 Task: Pick the "Bird" avatar for your profile.
Action: Mouse moved to (964, 28)
Screenshot: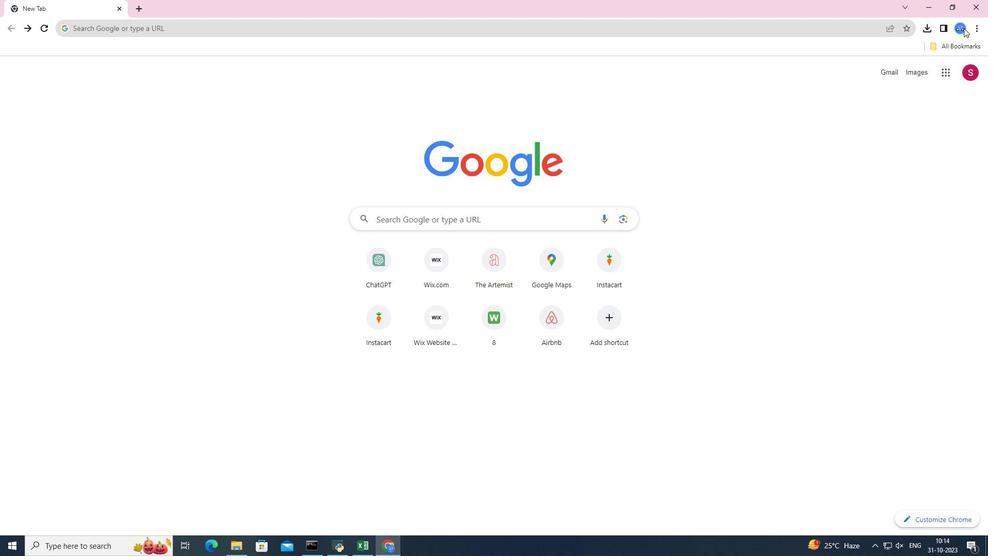 
Action: Mouse pressed left at (964, 28)
Screenshot: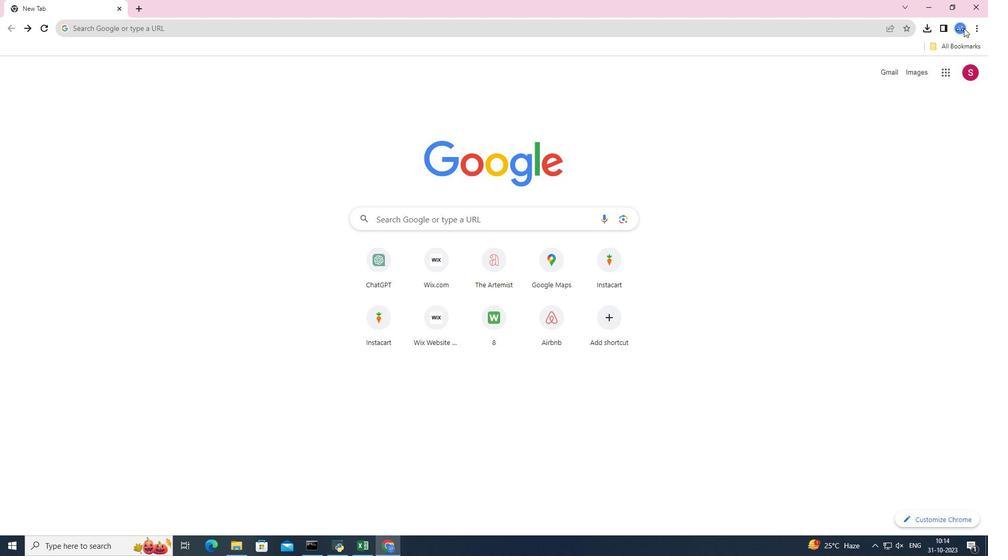 
Action: Mouse moved to (950, 68)
Screenshot: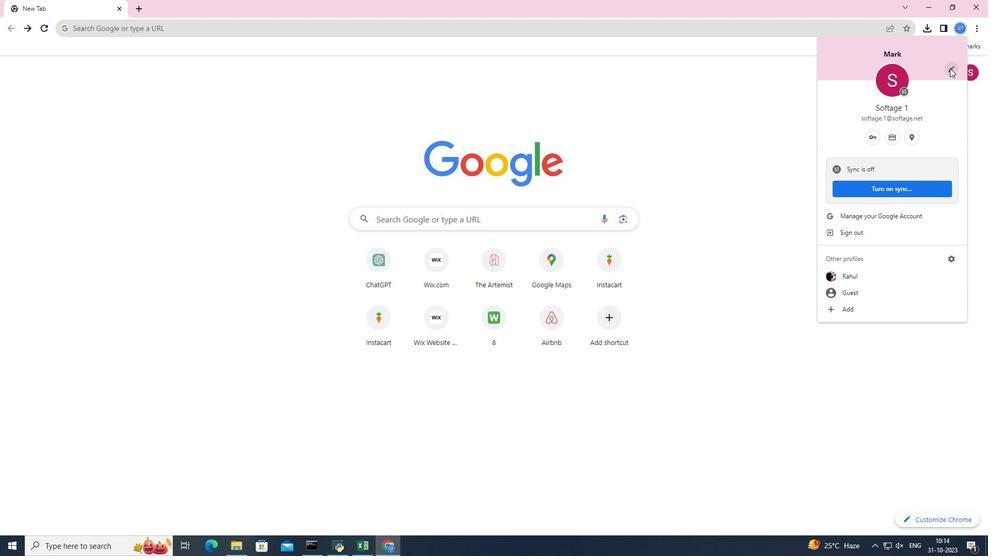 
Action: Mouse pressed left at (950, 68)
Screenshot: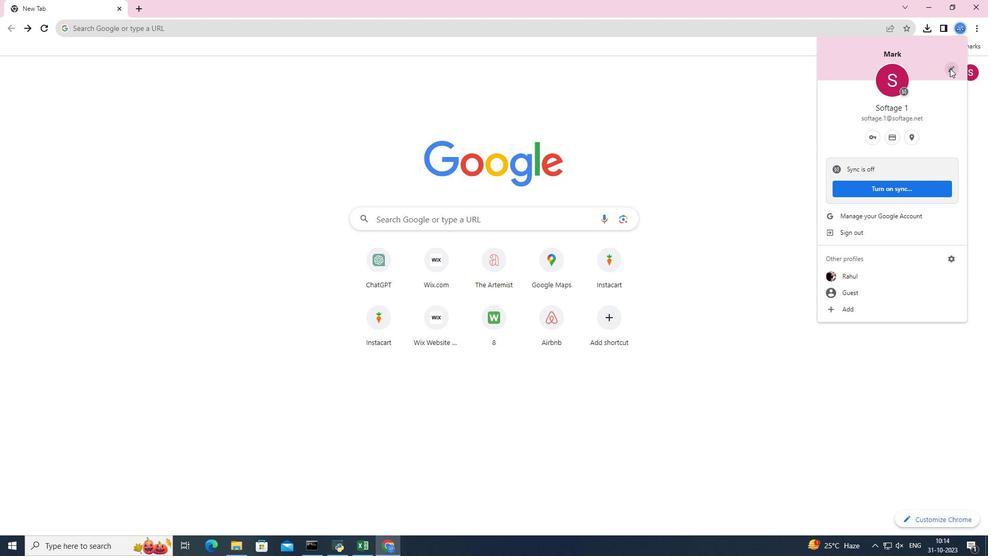 
Action: Mouse moved to (587, 255)
Screenshot: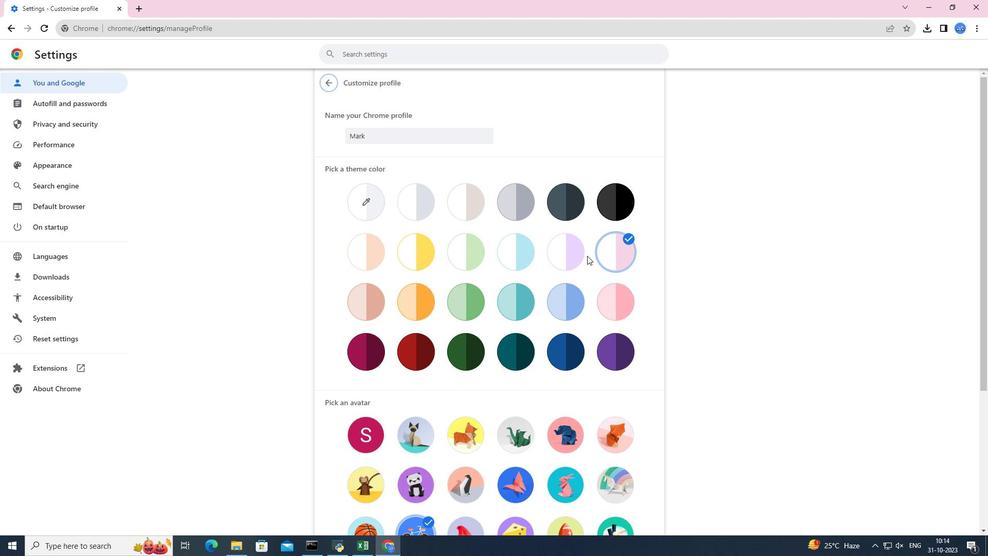 
Action: Mouse scrolled (587, 255) with delta (0, 0)
Screenshot: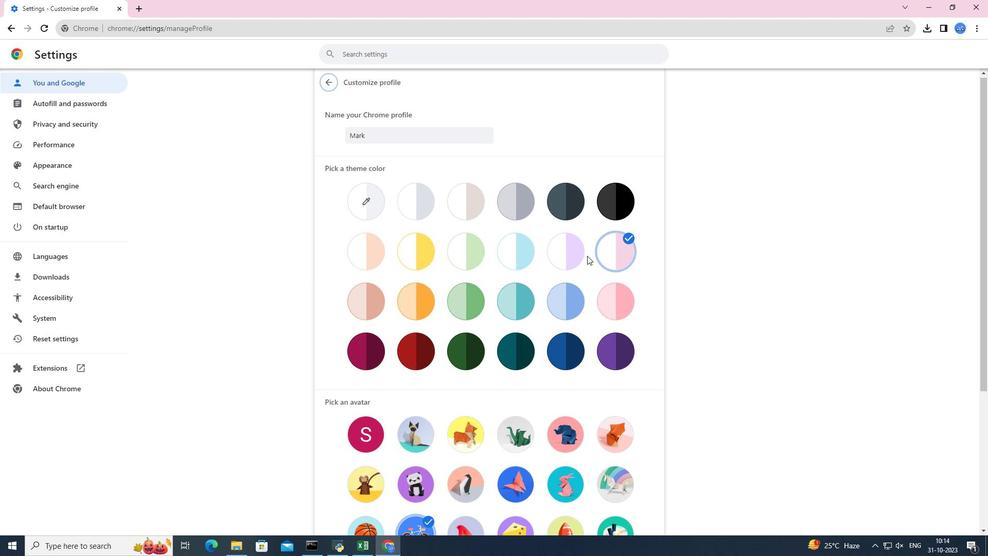 
Action: Mouse scrolled (587, 255) with delta (0, 0)
Screenshot: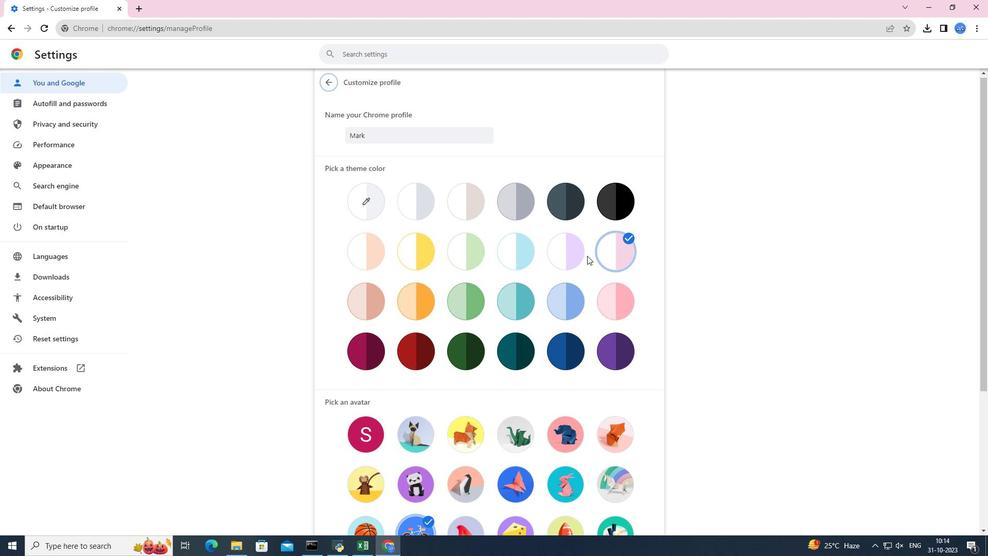 
Action: Mouse scrolled (587, 255) with delta (0, 0)
Screenshot: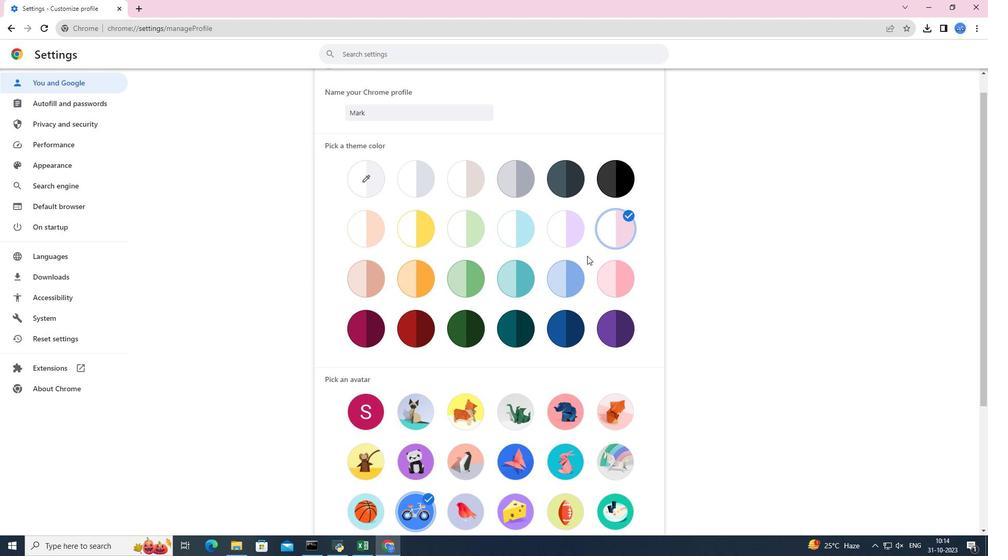 
Action: Mouse scrolled (587, 255) with delta (0, 0)
Screenshot: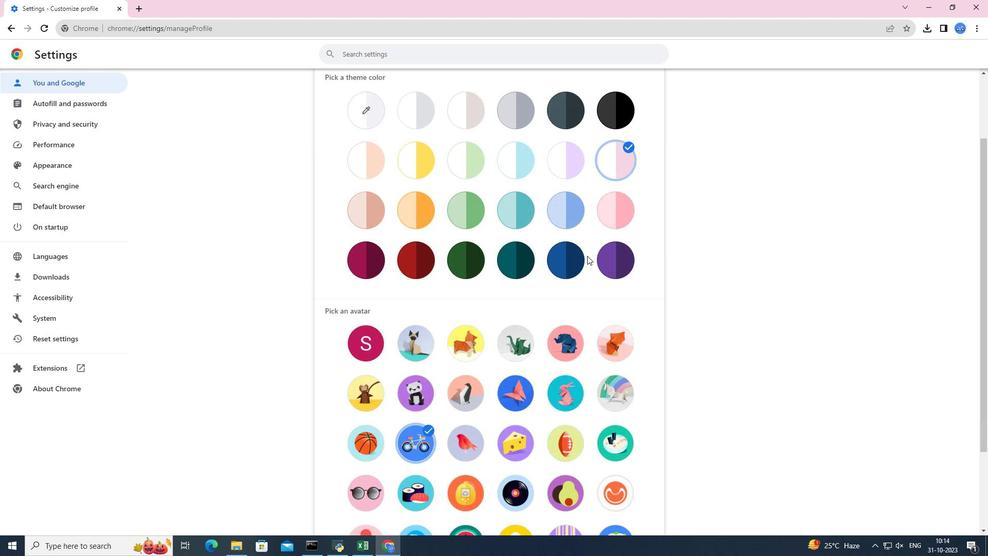 
Action: Mouse moved to (464, 336)
Screenshot: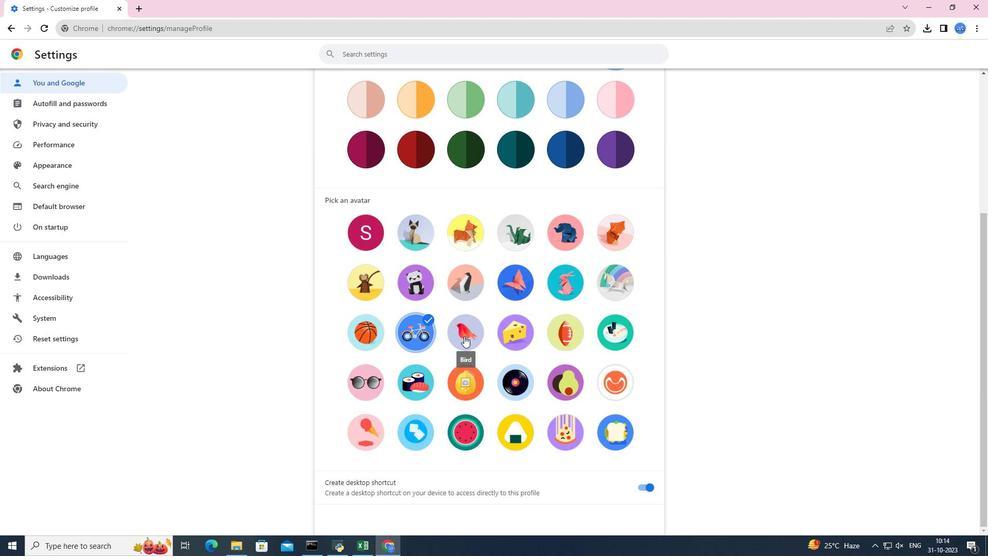 
Action: Mouse pressed left at (464, 336)
Screenshot: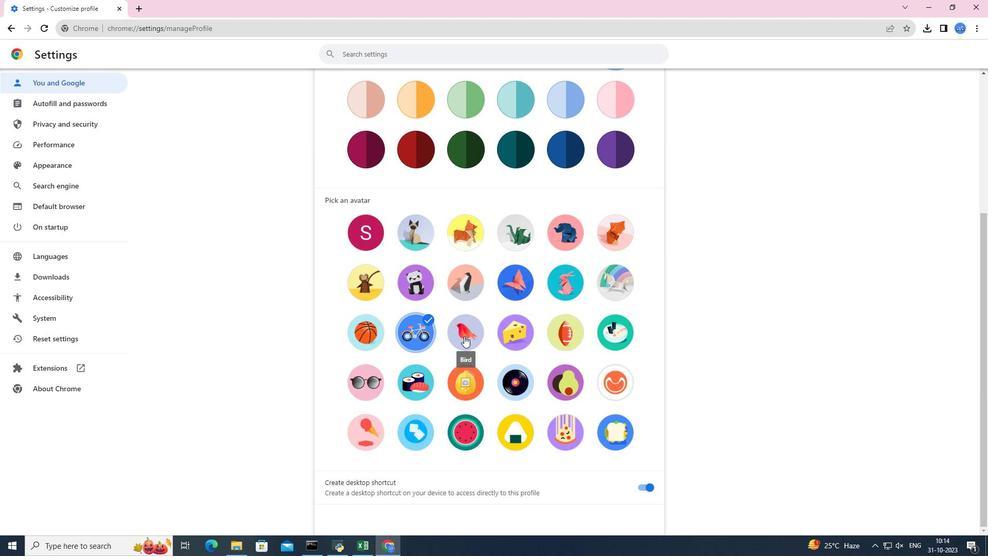 
Action: Mouse moved to (789, 289)
Screenshot: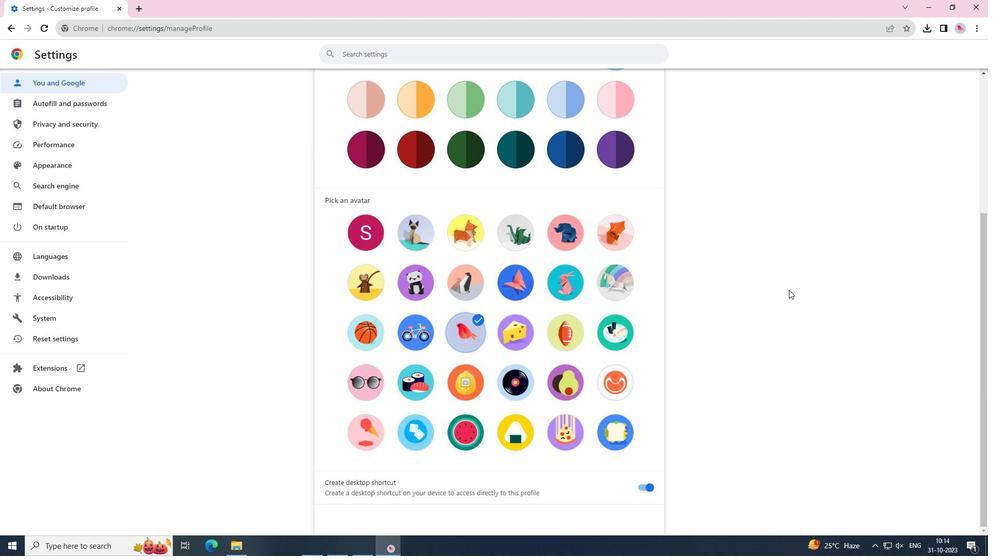 
Action: Mouse pressed left at (789, 289)
Screenshot: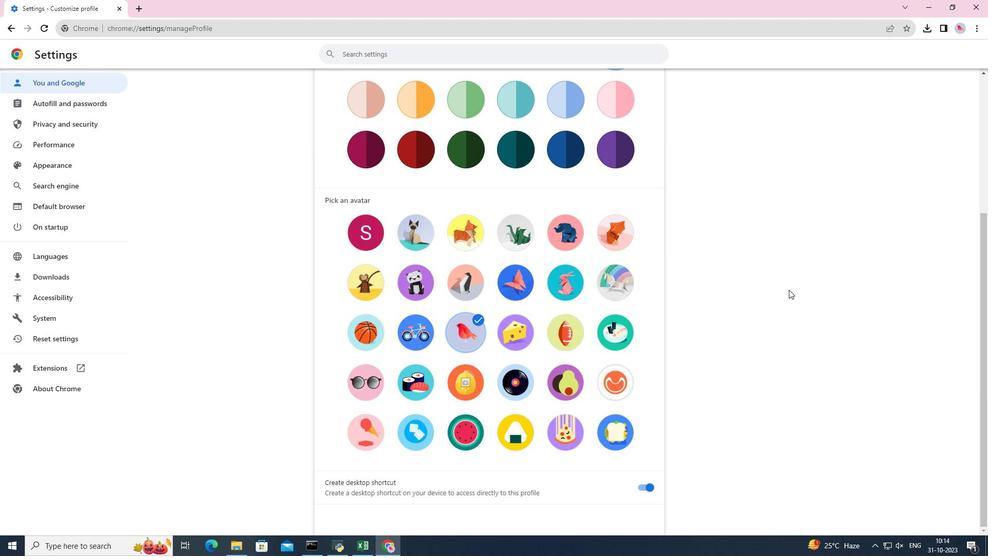 
